 Task: Change Filter to Flipped on "Image B.jpg" and play.
Action: Mouse moved to (709, 109)
Screenshot: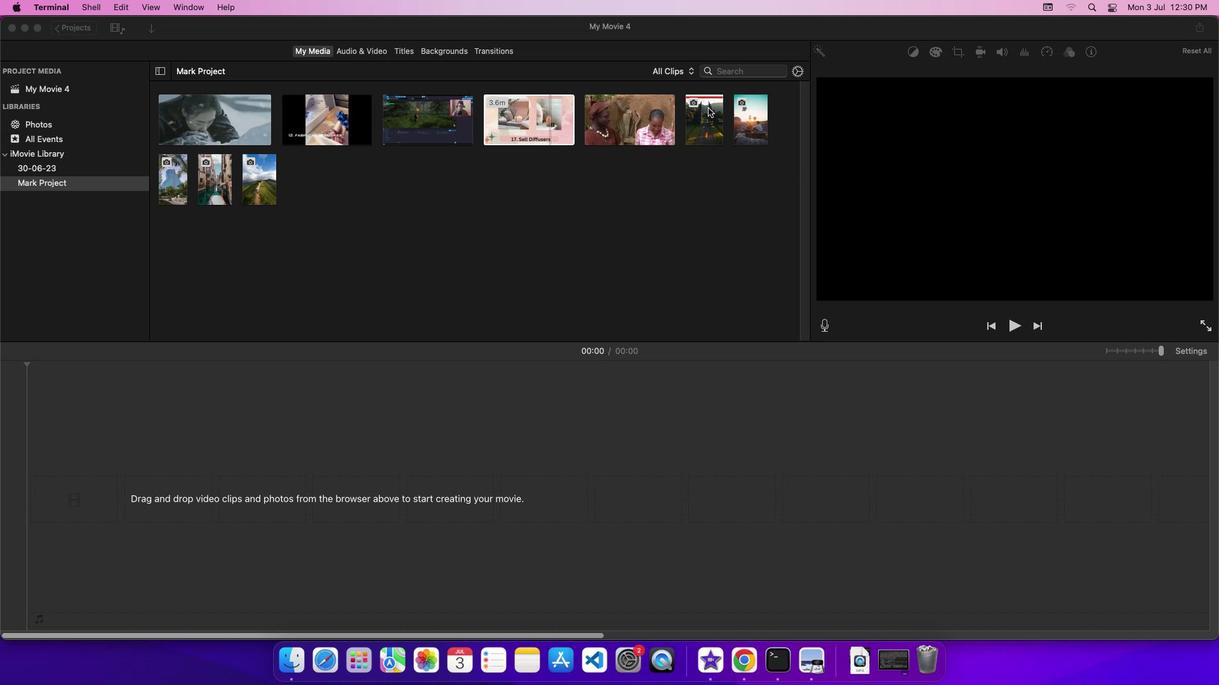 
Action: Mouse pressed left at (709, 109)
Screenshot: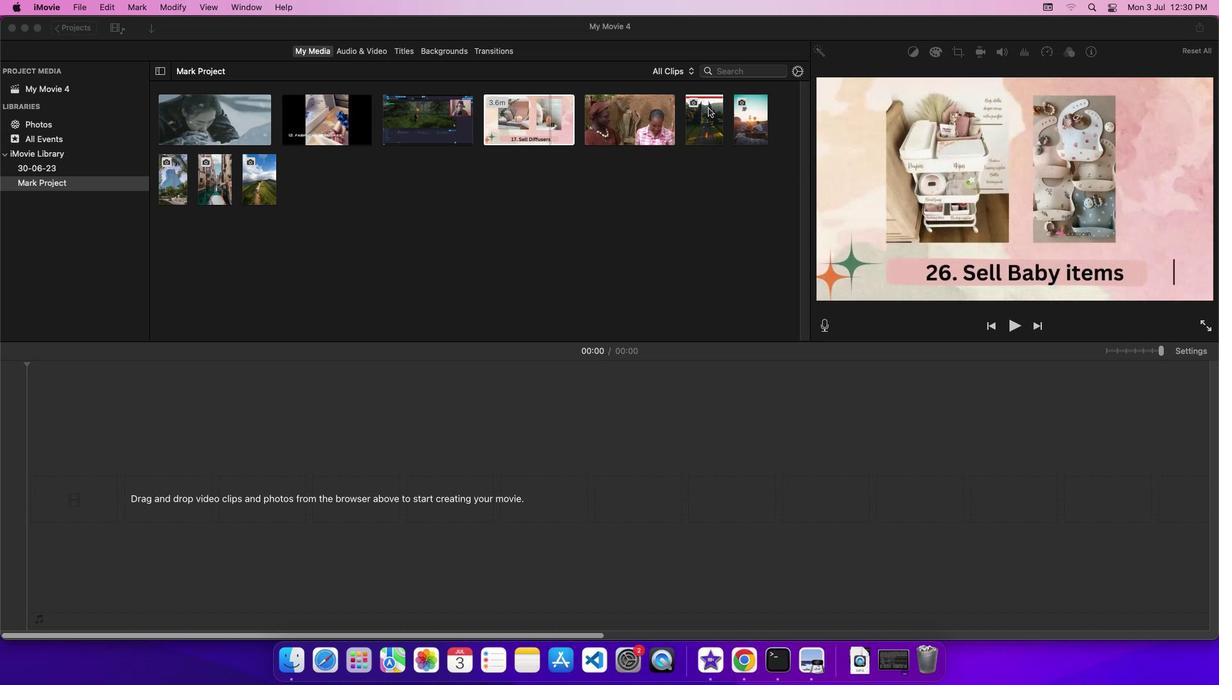 
Action: Mouse pressed left at (709, 109)
Screenshot: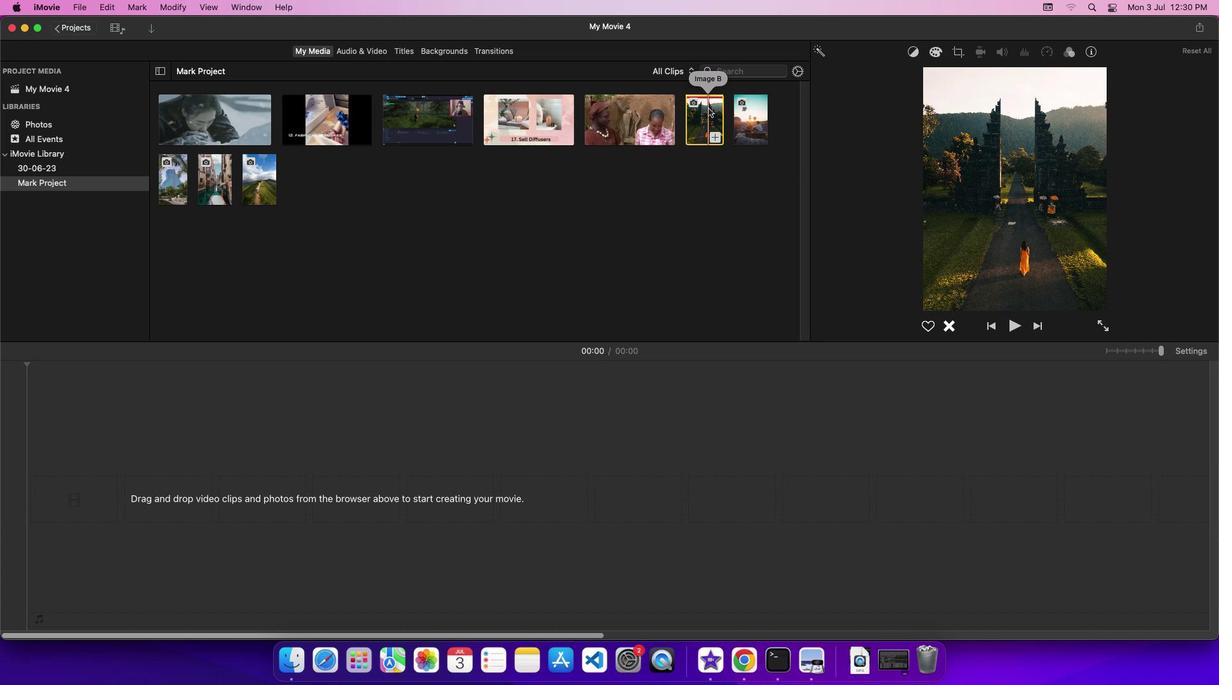 
Action: Mouse moved to (1184, 353)
Screenshot: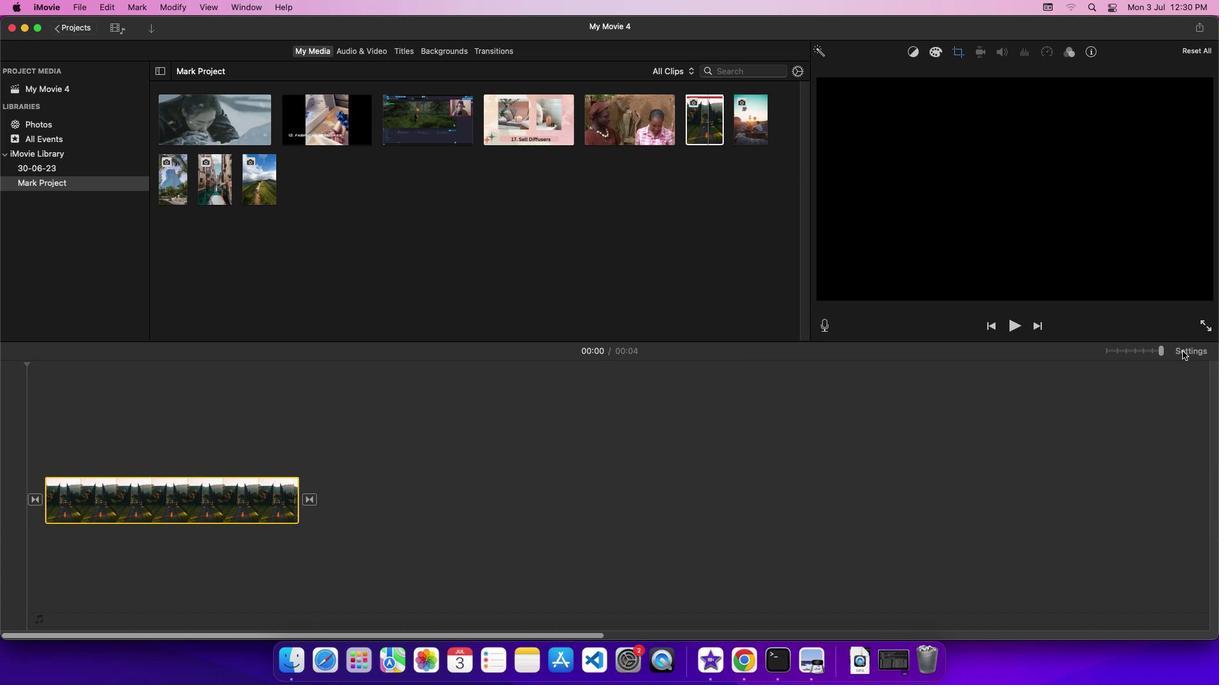 
Action: Mouse pressed left at (1184, 353)
Screenshot: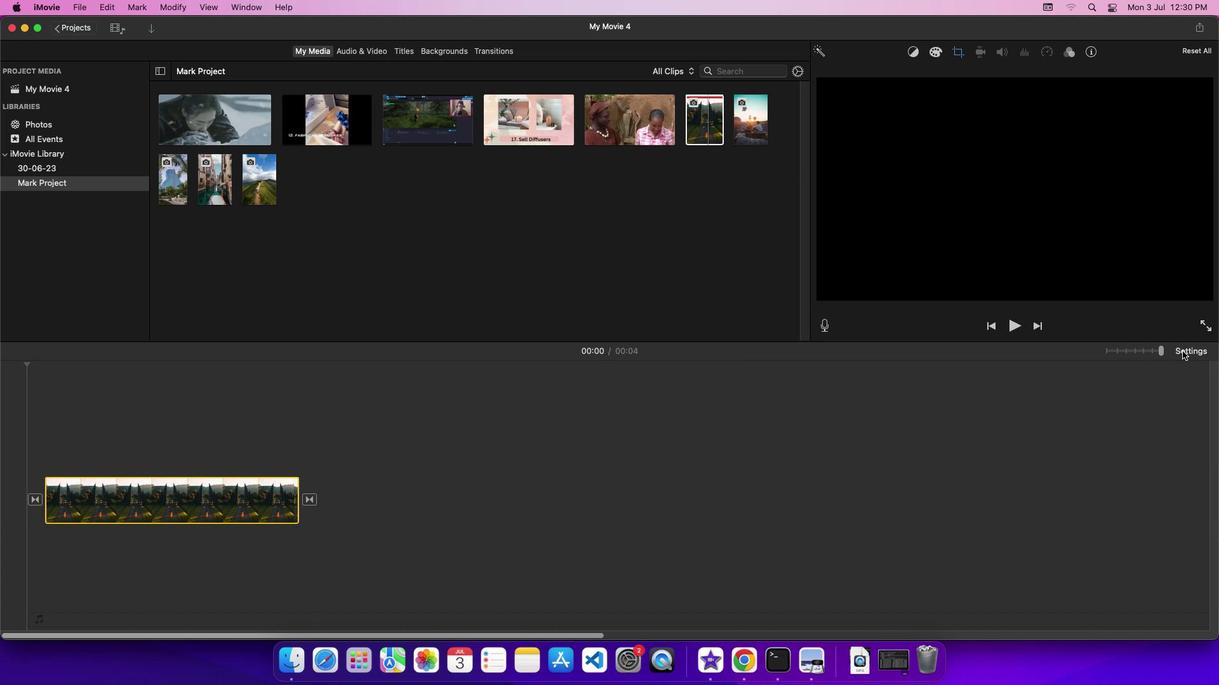 
Action: Mouse moved to (1083, 429)
Screenshot: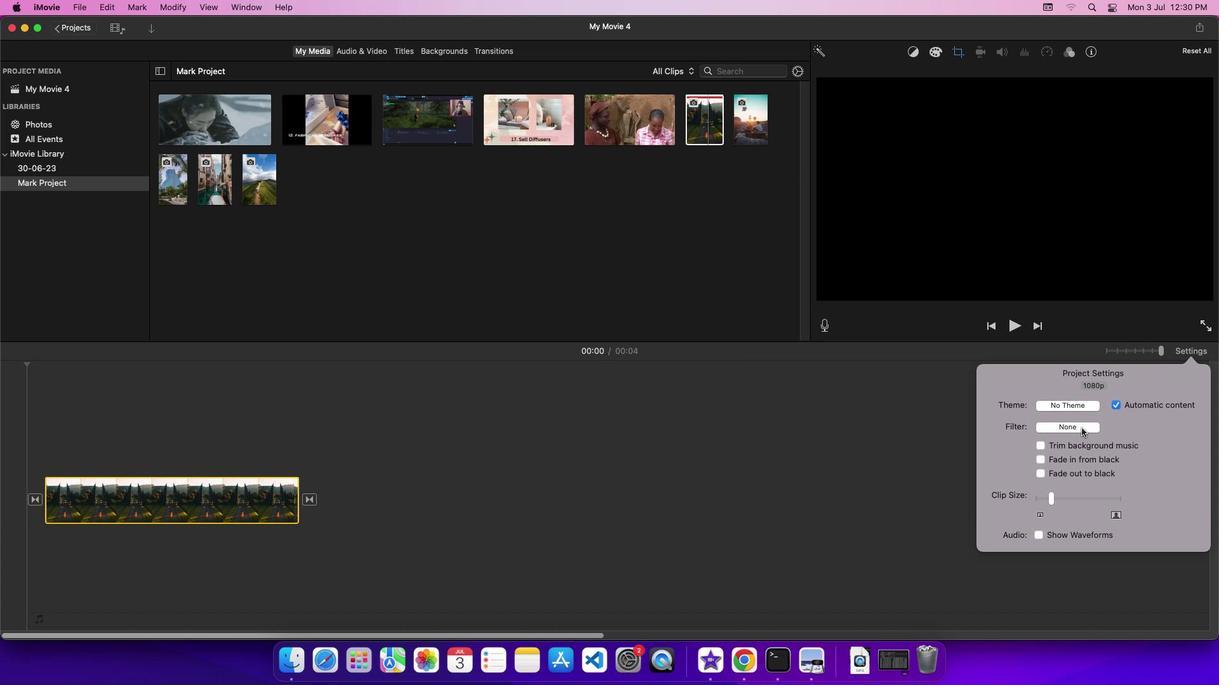 
Action: Mouse pressed left at (1083, 429)
Screenshot: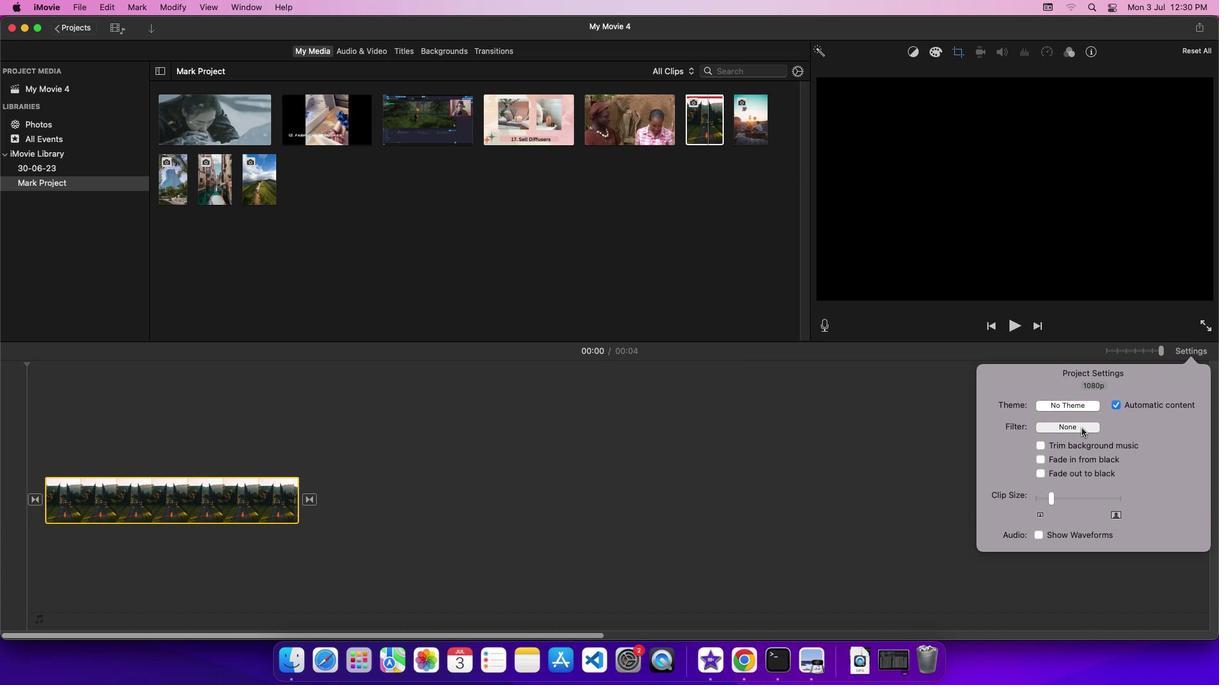 
Action: Mouse moved to (109, 76)
Screenshot: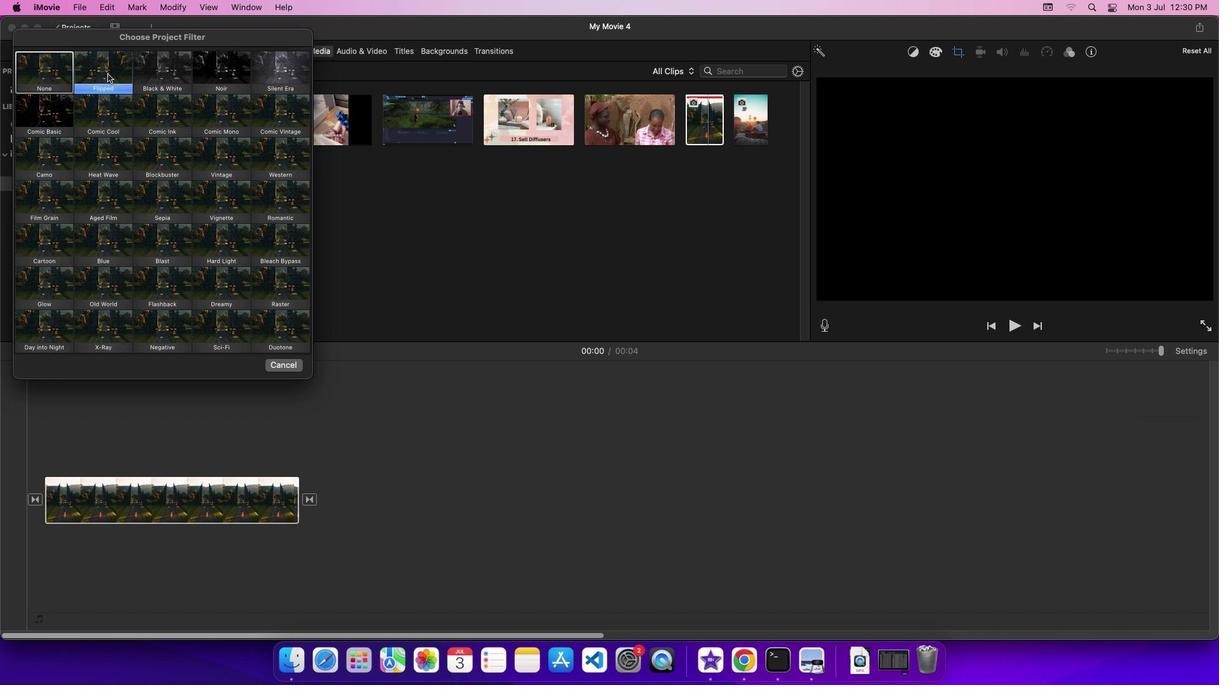 
Action: Mouse pressed left at (109, 76)
Screenshot: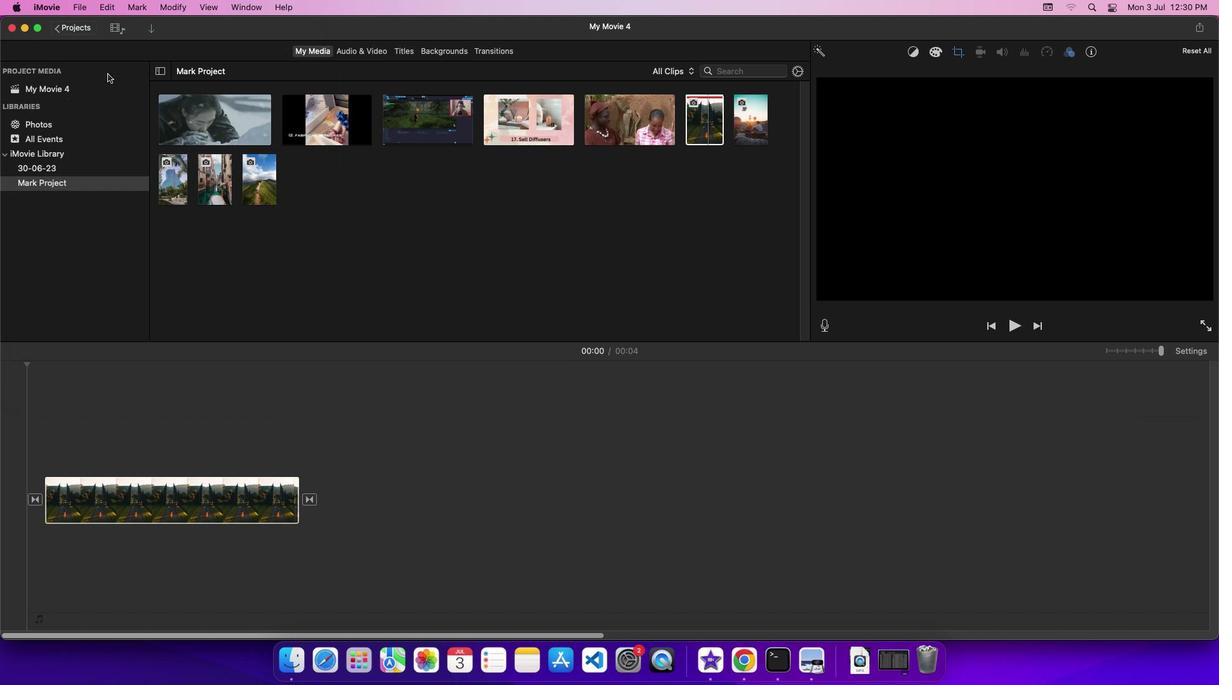 
Action: Mouse moved to (1015, 322)
Screenshot: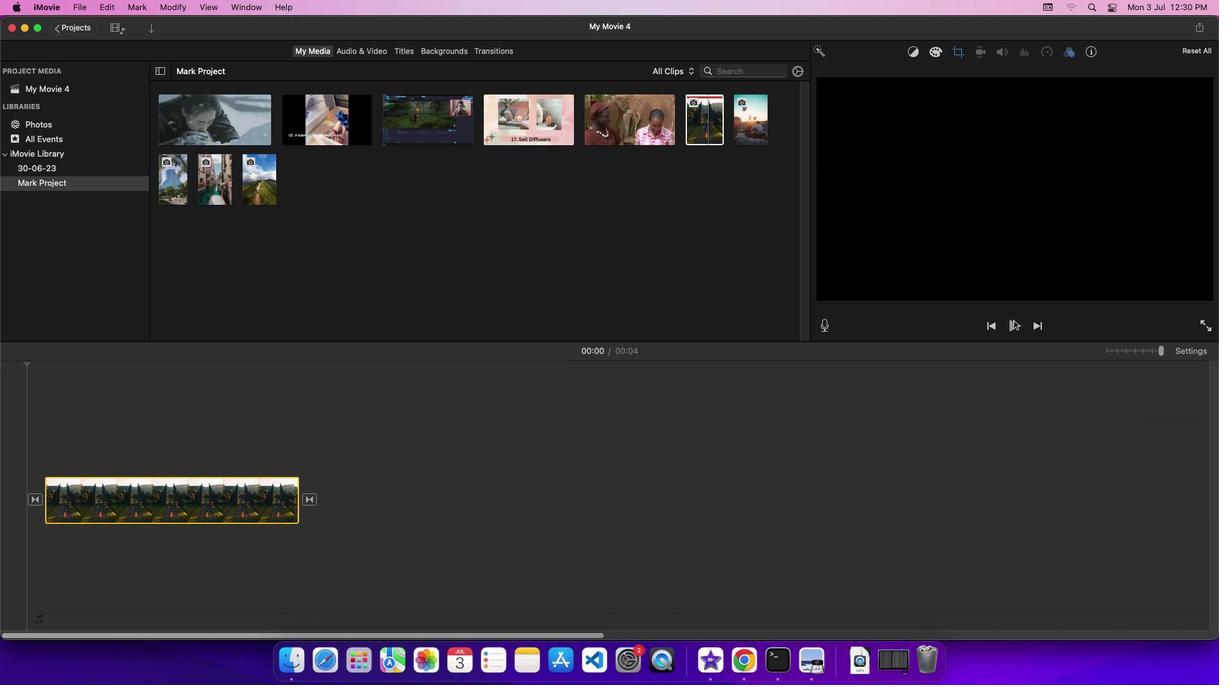 
Action: Mouse pressed left at (1015, 322)
Screenshot: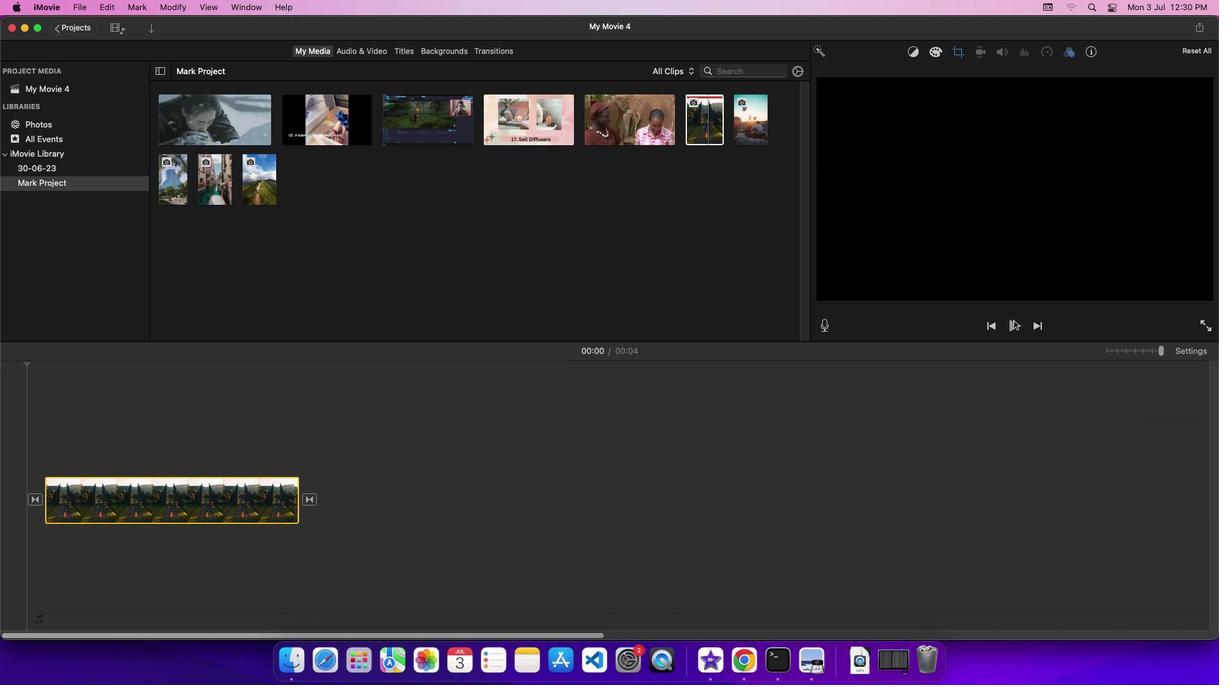 
Action: Mouse moved to (1014, 361)
Screenshot: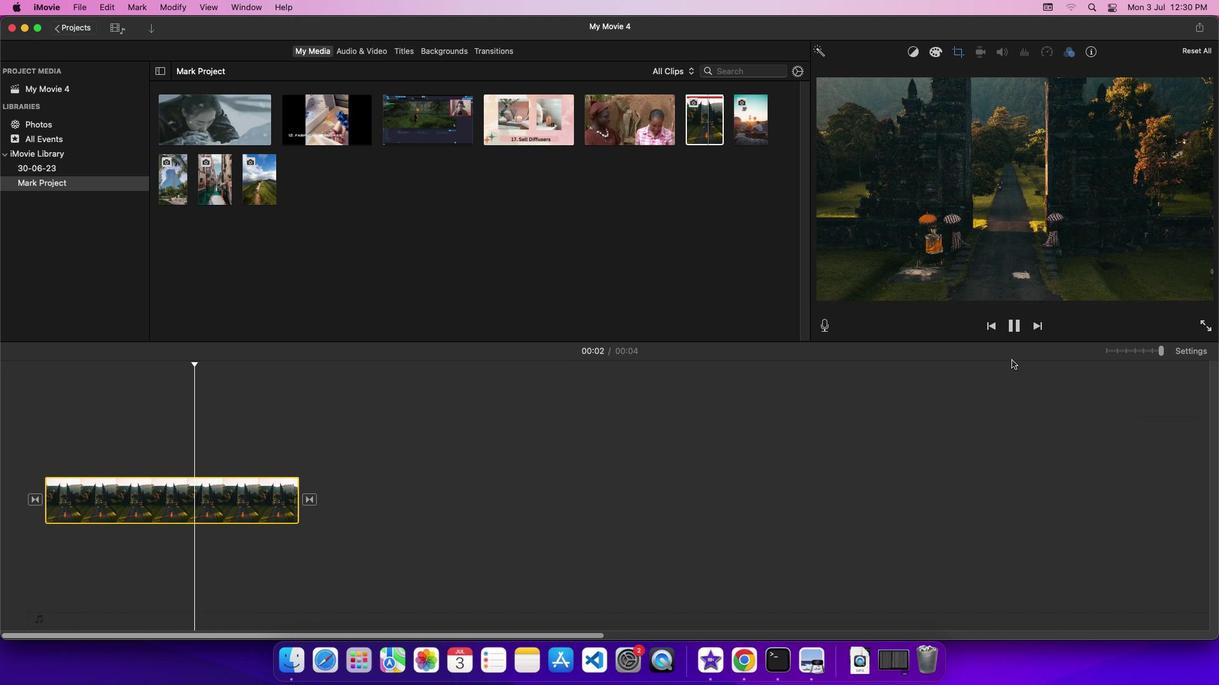 
